 Task: Look products from Market Corner.
Action: Mouse moved to (34, 370)
Screenshot: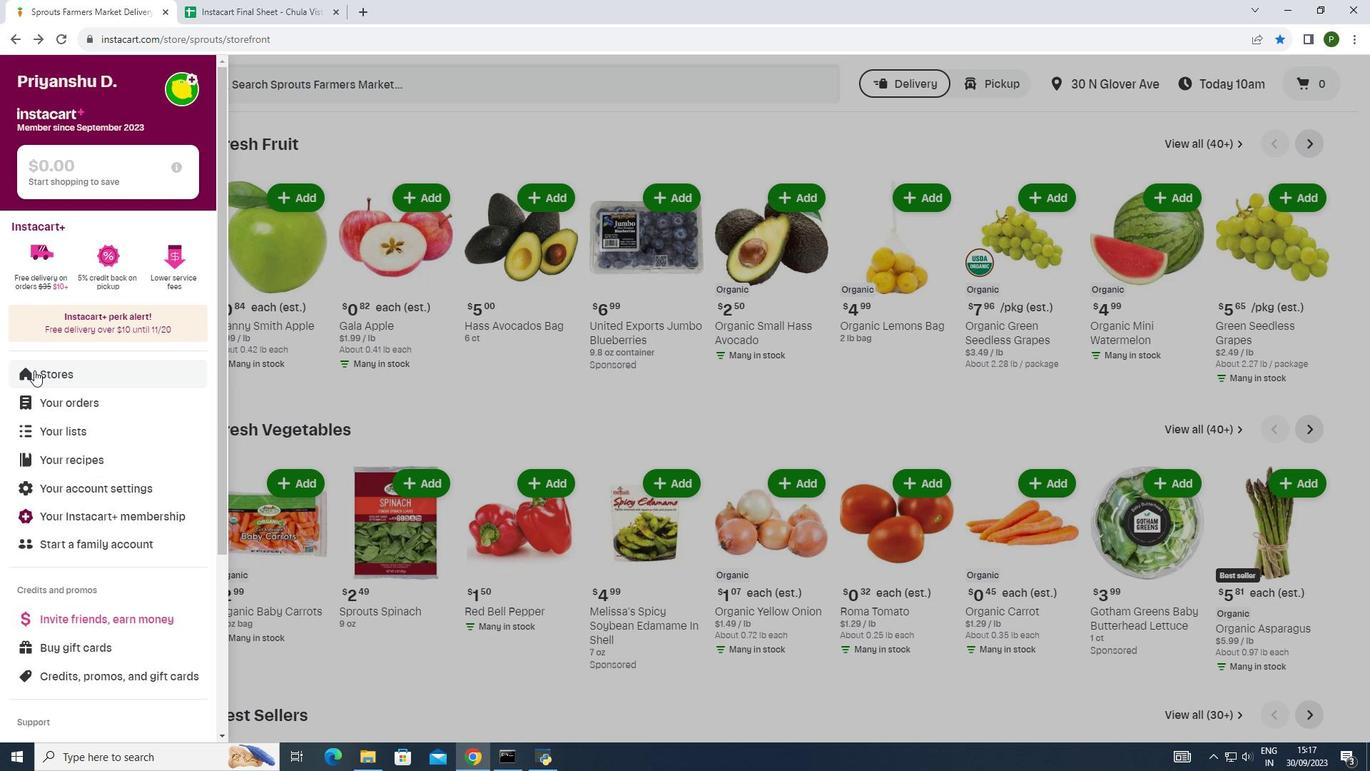 
Action: Mouse pressed left at (34, 370)
Screenshot: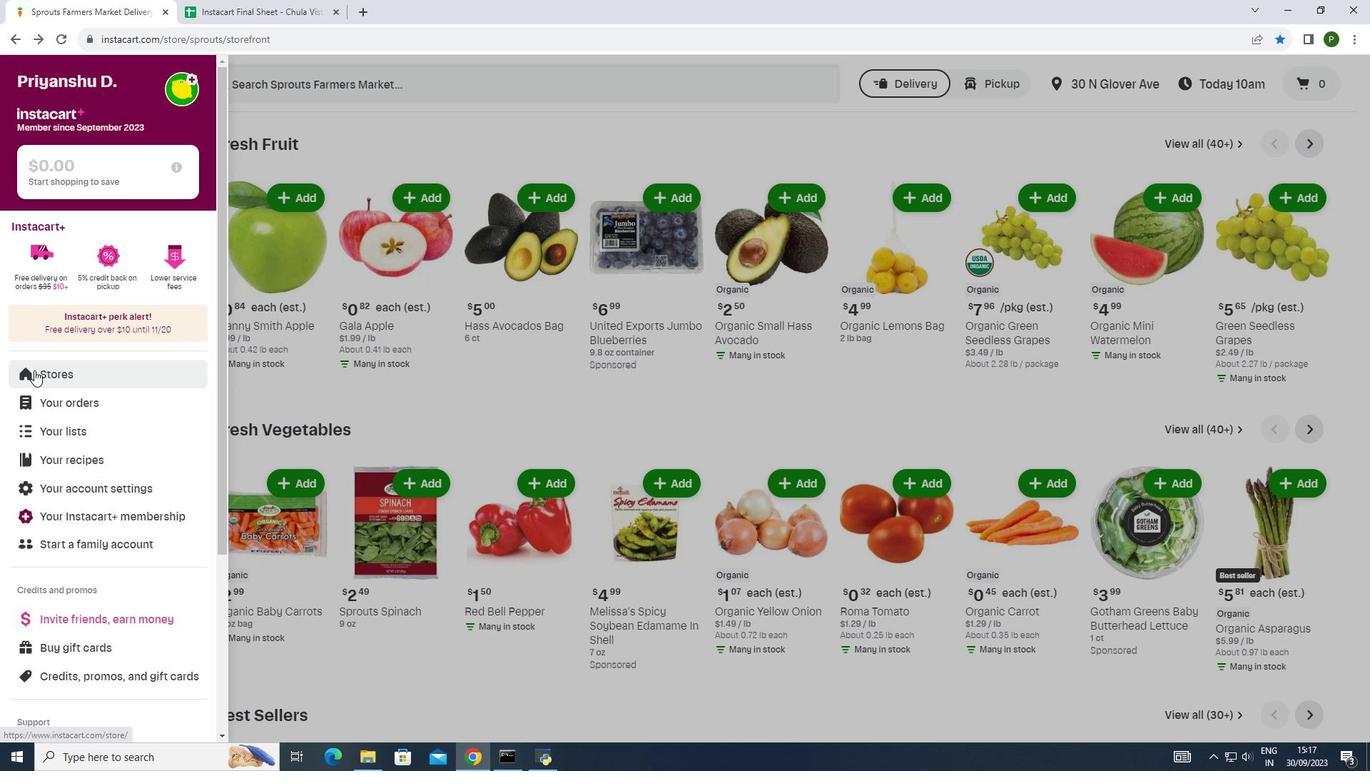 
Action: Mouse moved to (324, 145)
Screenshot: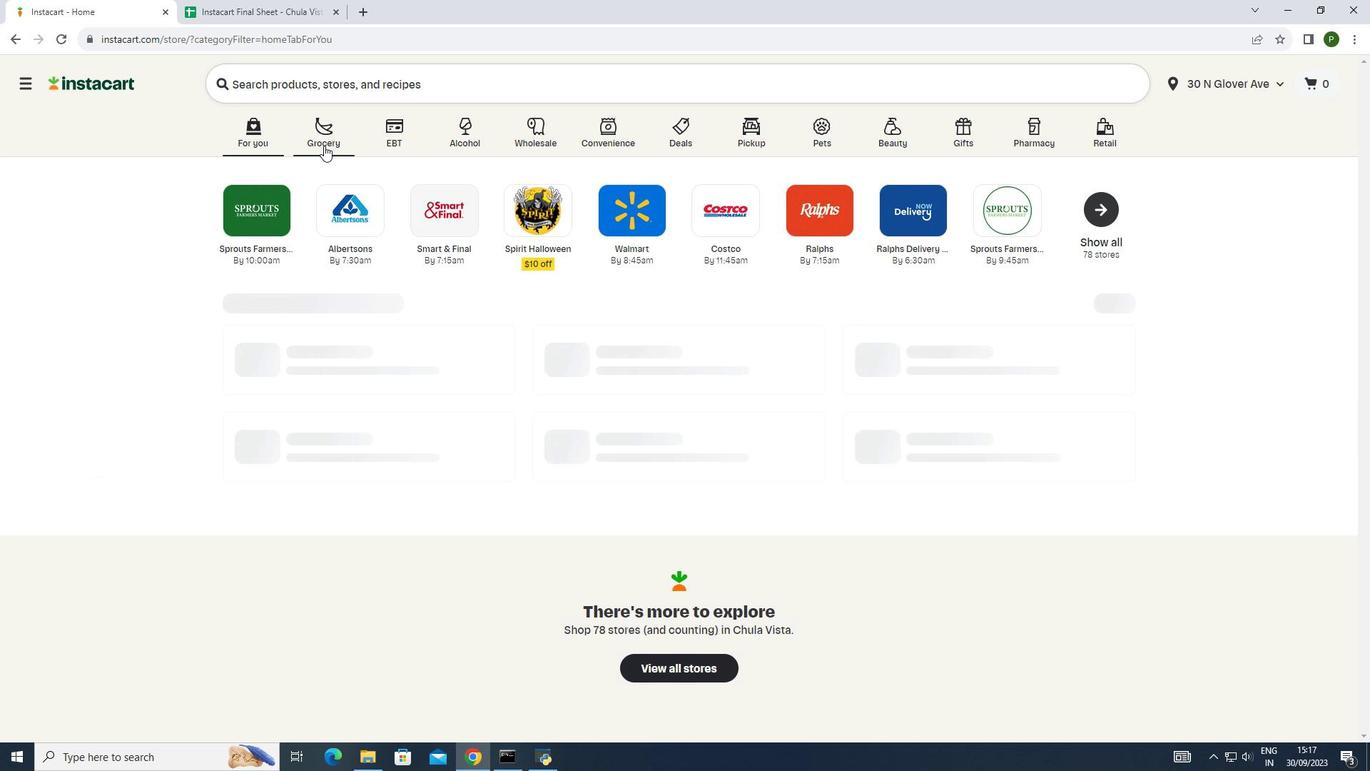 
Action: Mouse pressed left at (324, 145)
Screenshot: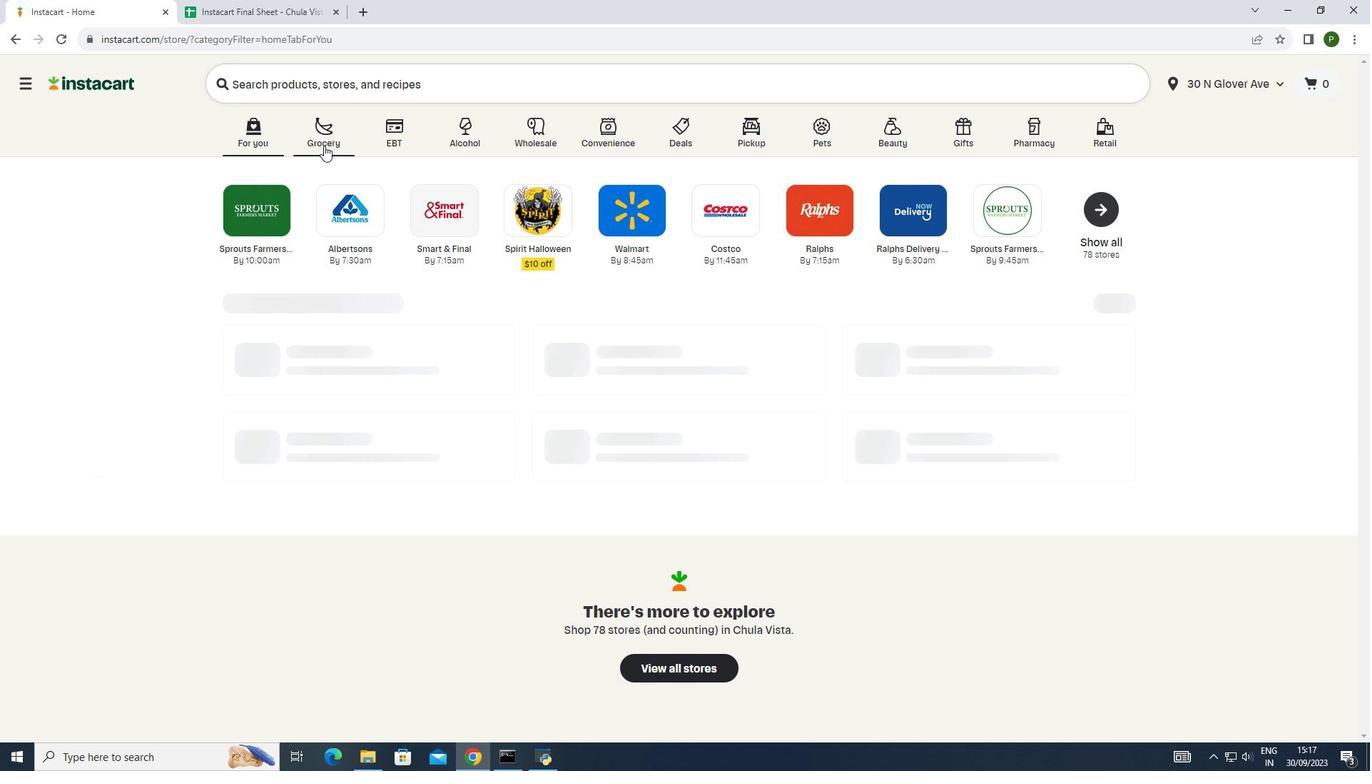 
Action: Mouse moved to (718, 226)
Screenshot: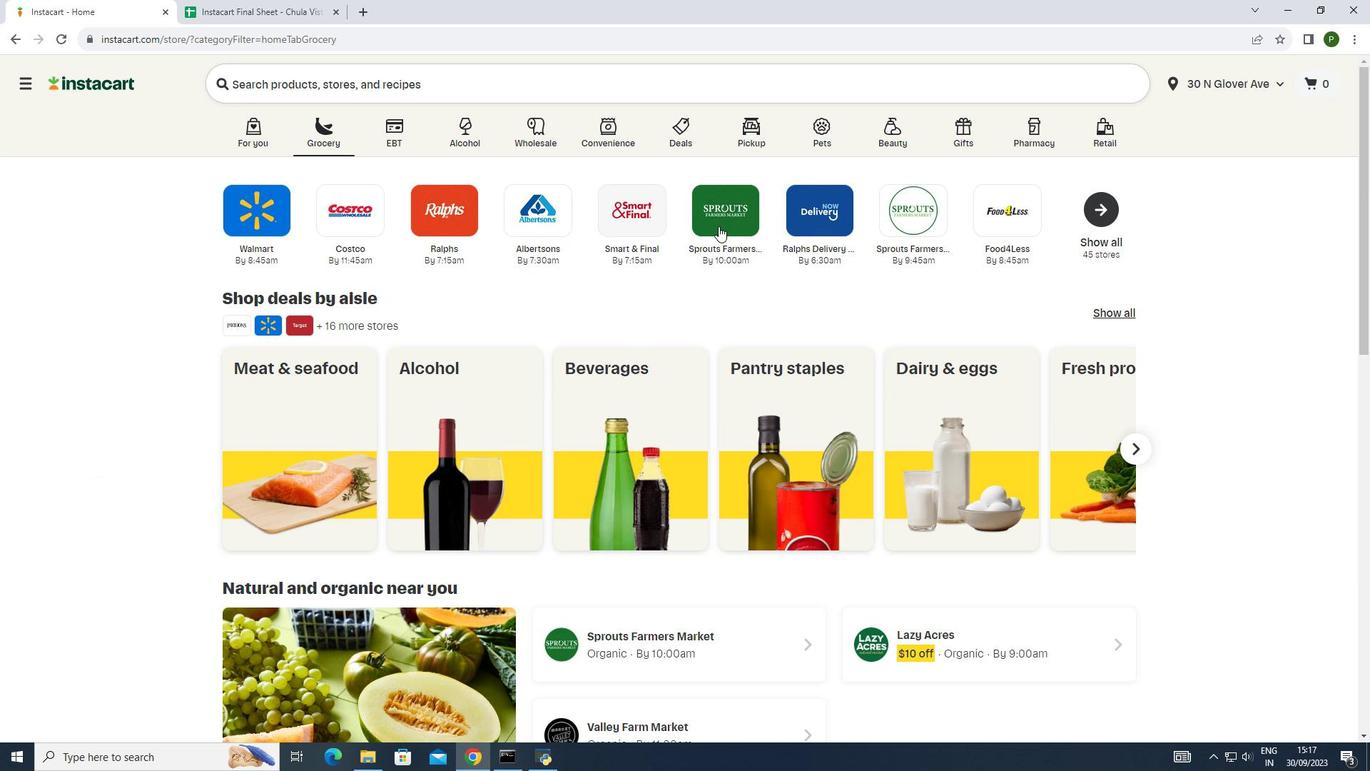 
Action: Mouse pressed left at (718, 226)
Screenshot: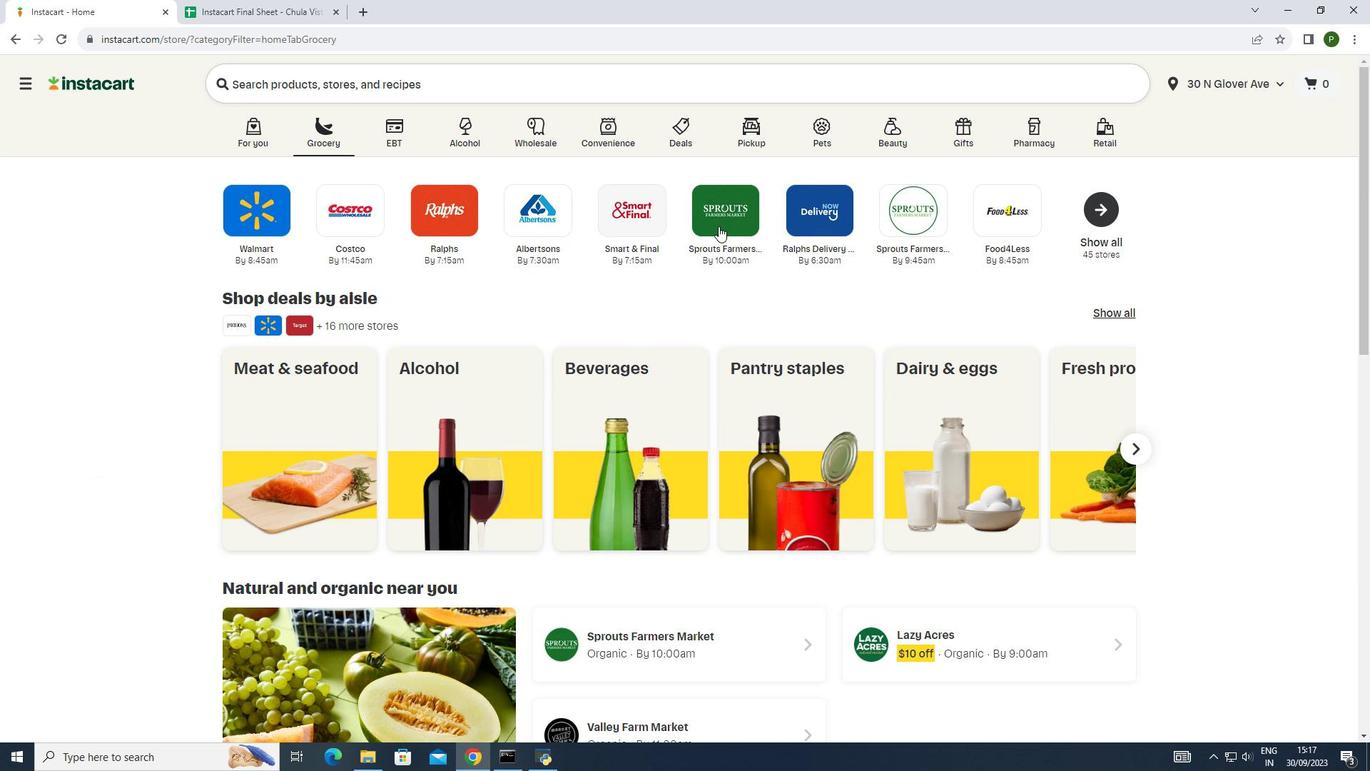 
Action: Mouse moved to (90, 386)
Screenshot: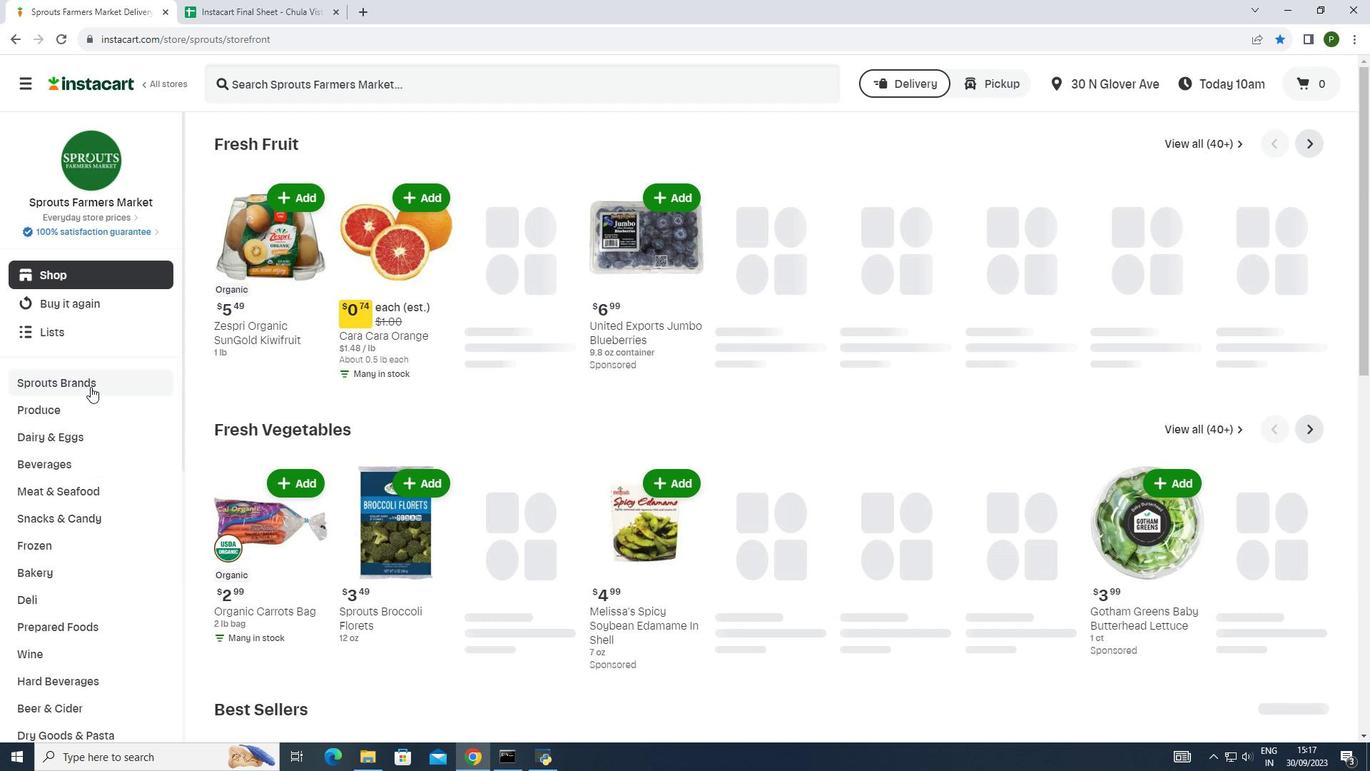 
Action: Mouse pressed left at (90, 386)
Screenshot: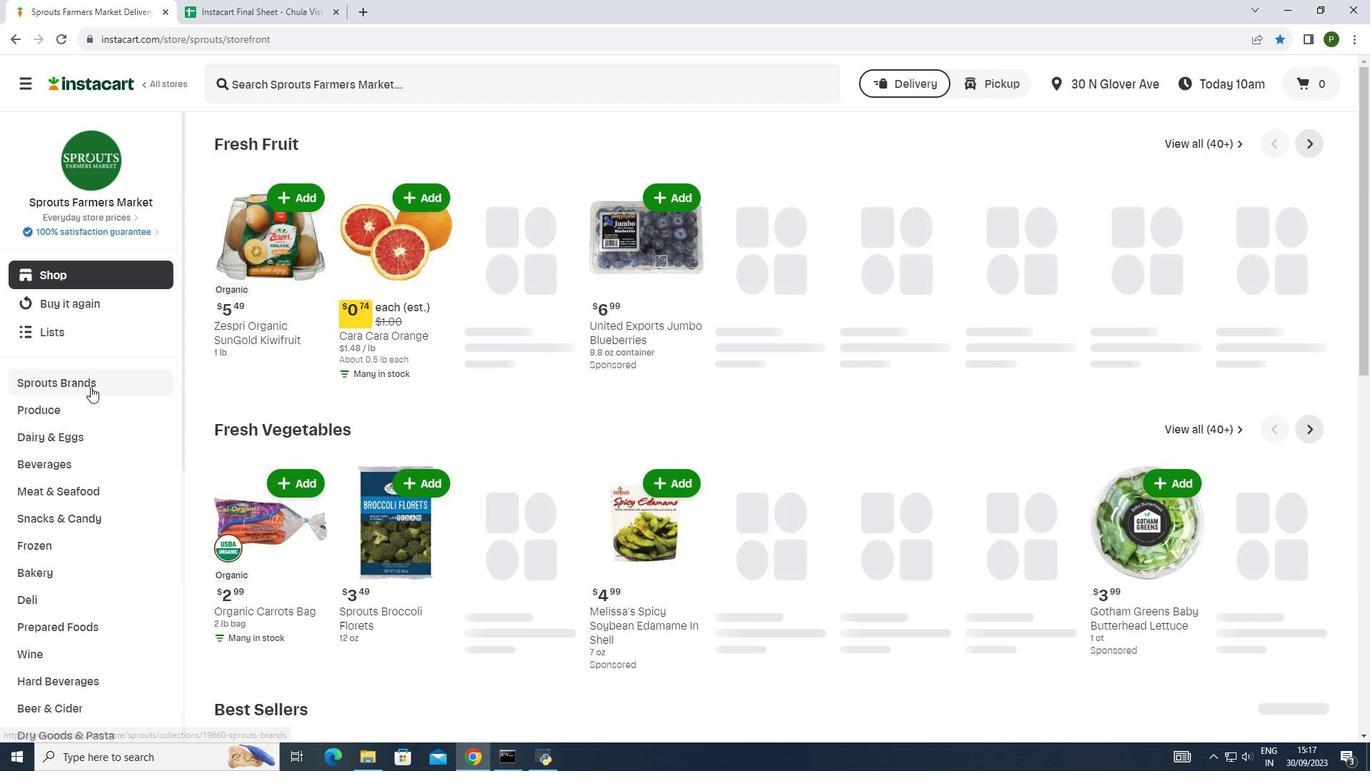 
Action: Mouse moved to (57, 414)
Screenshot: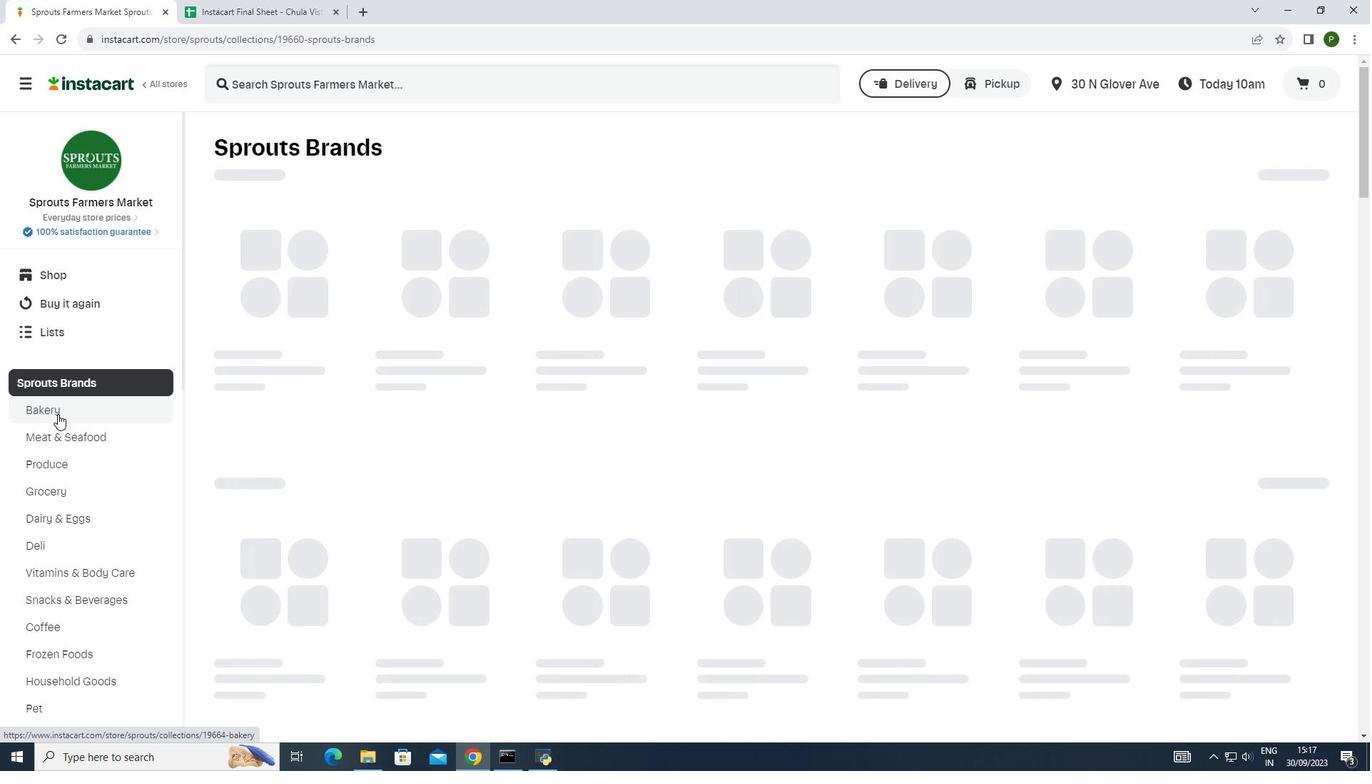 
Action: Mouse pressed left at (57, 414)
Screenshot: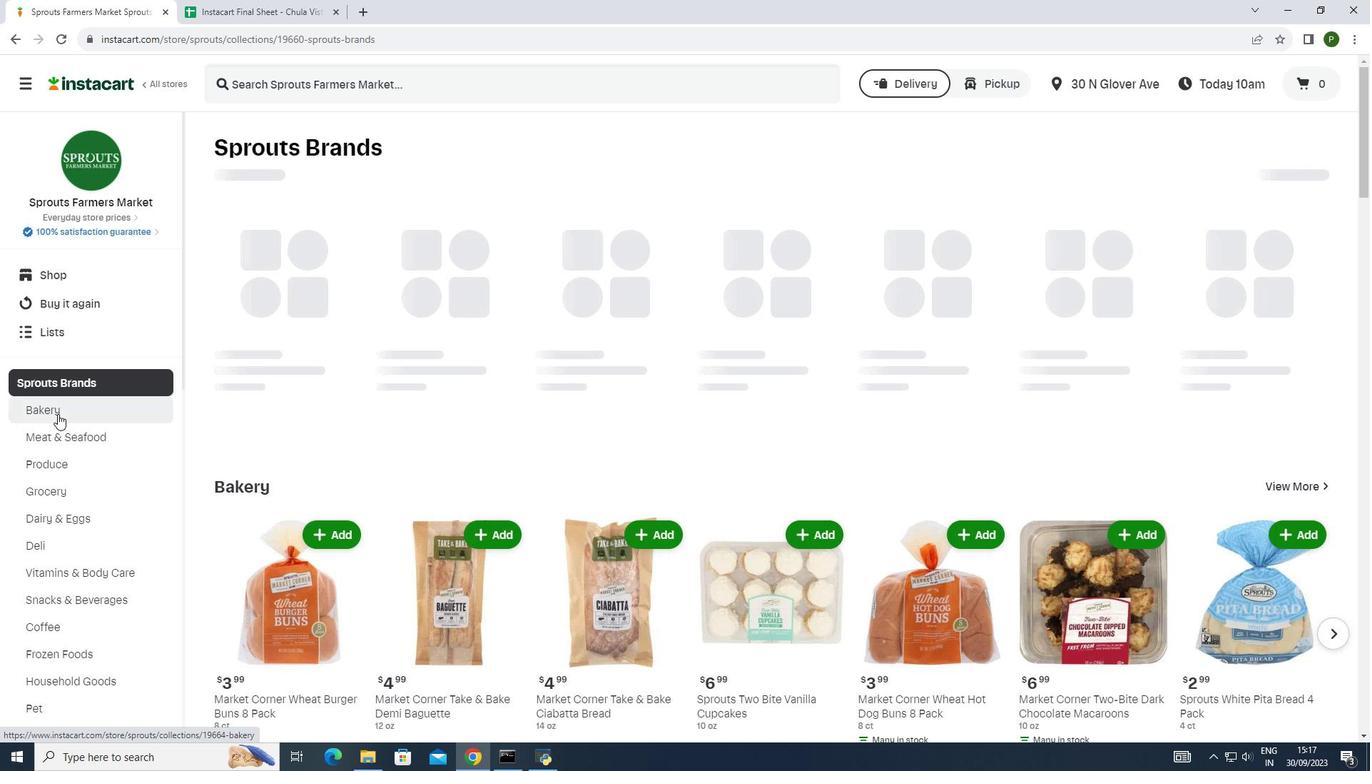 
Action: Mouse moved to (389, 179)
Screenshot: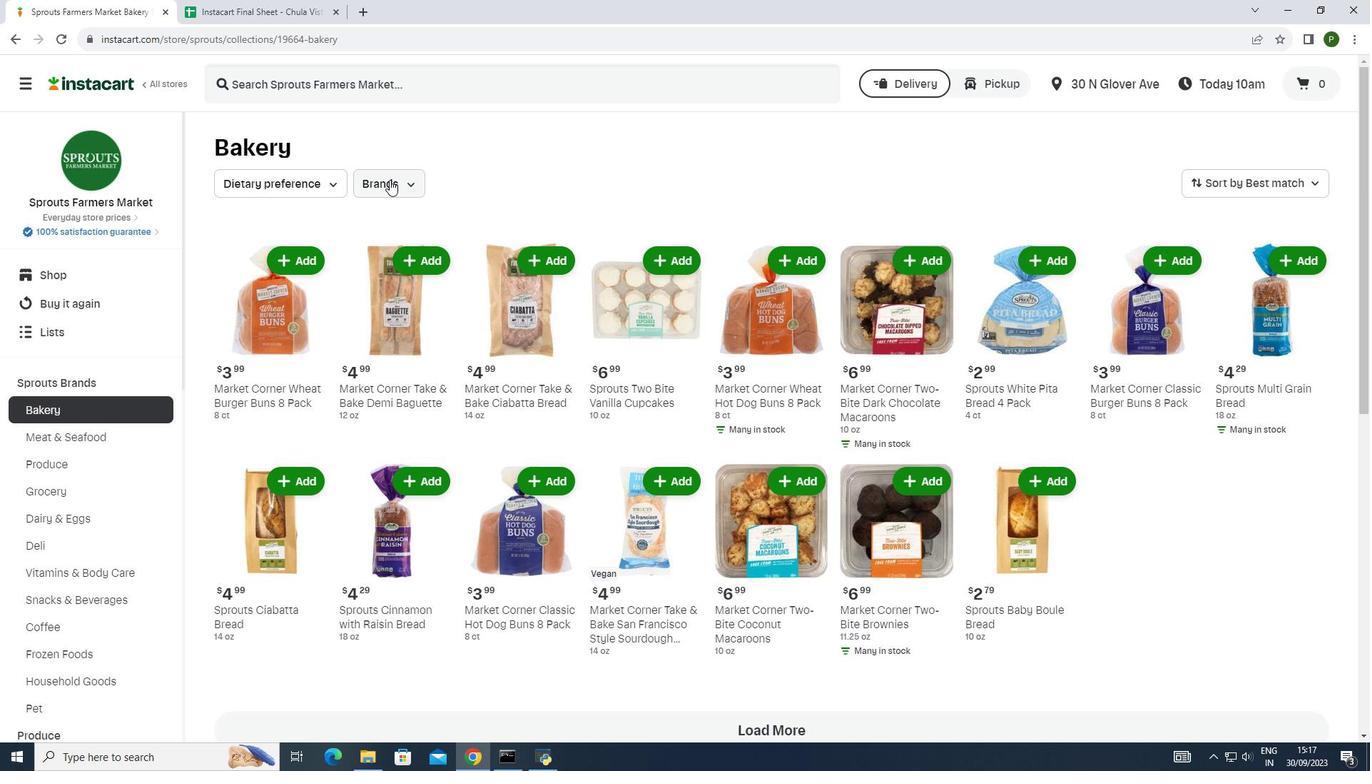 
Action: Mouse pressed left at (389, 179)
Screenshot: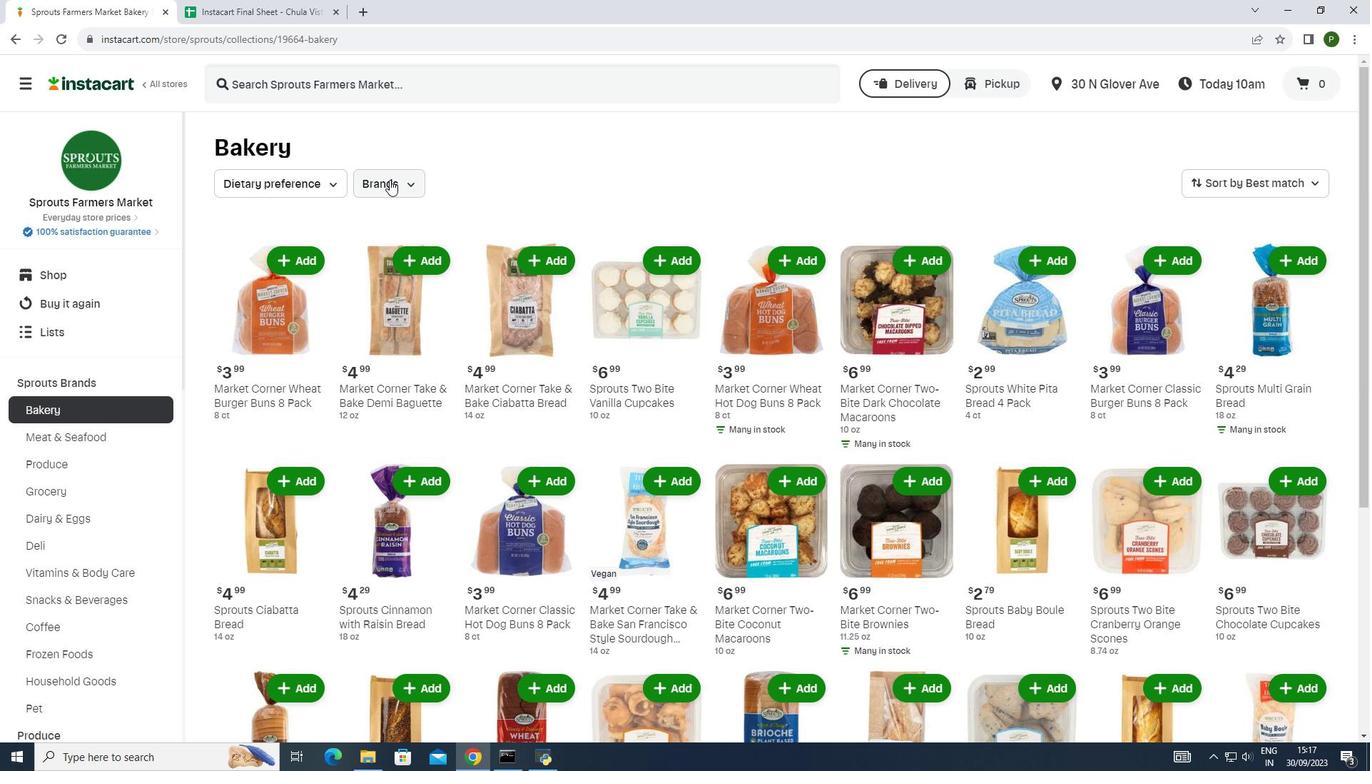 
Action: Mouse moved to (406, 292)
Screenshot: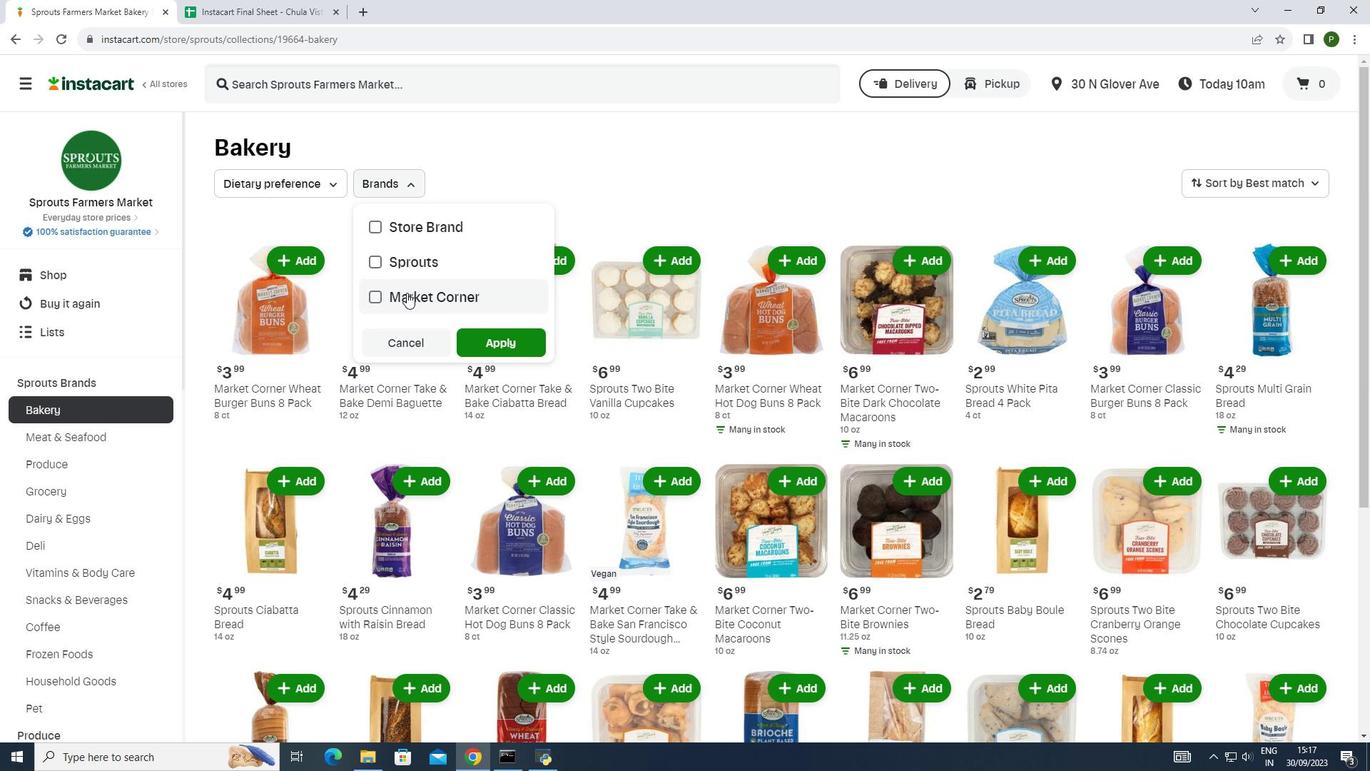 
Action: Mouse pressed left at (406, 292)
Screenshot: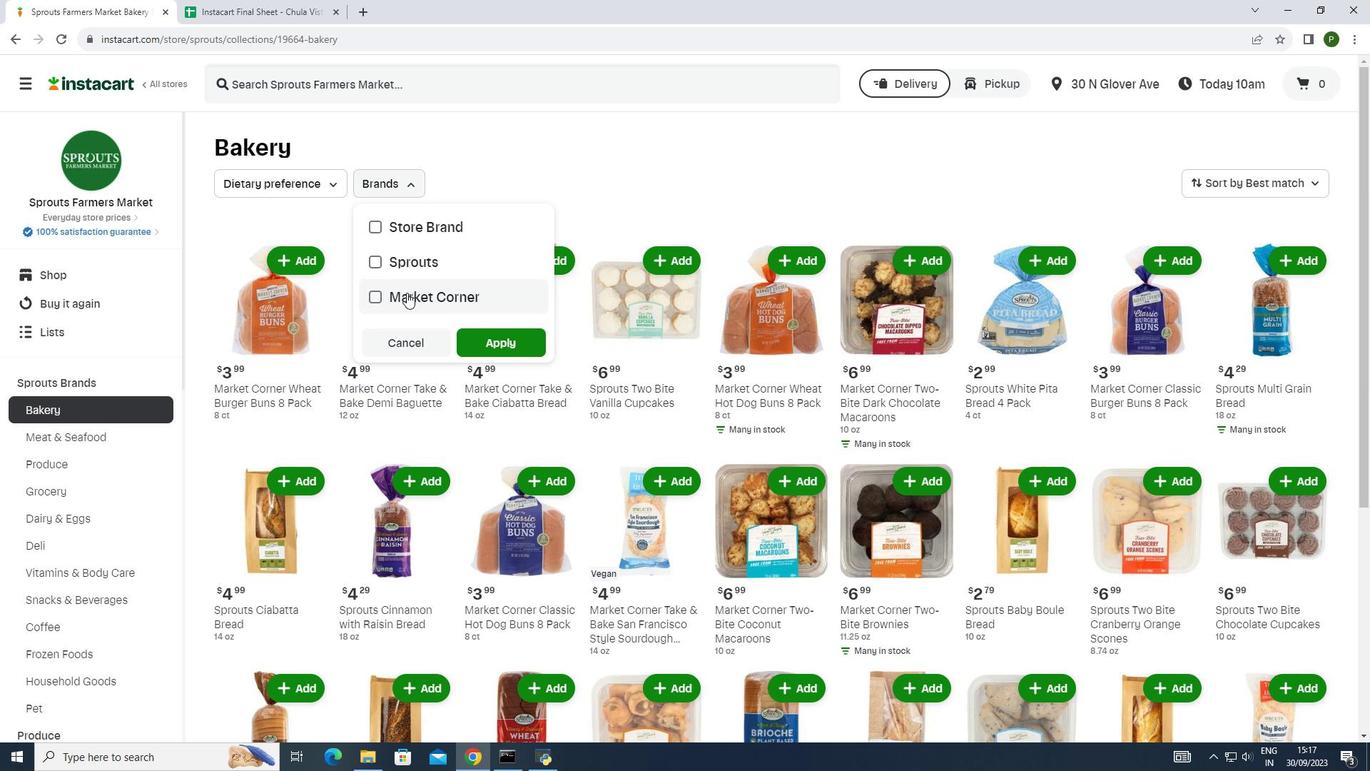 
Action: Mouse moved to (492, 334)
Screenshot: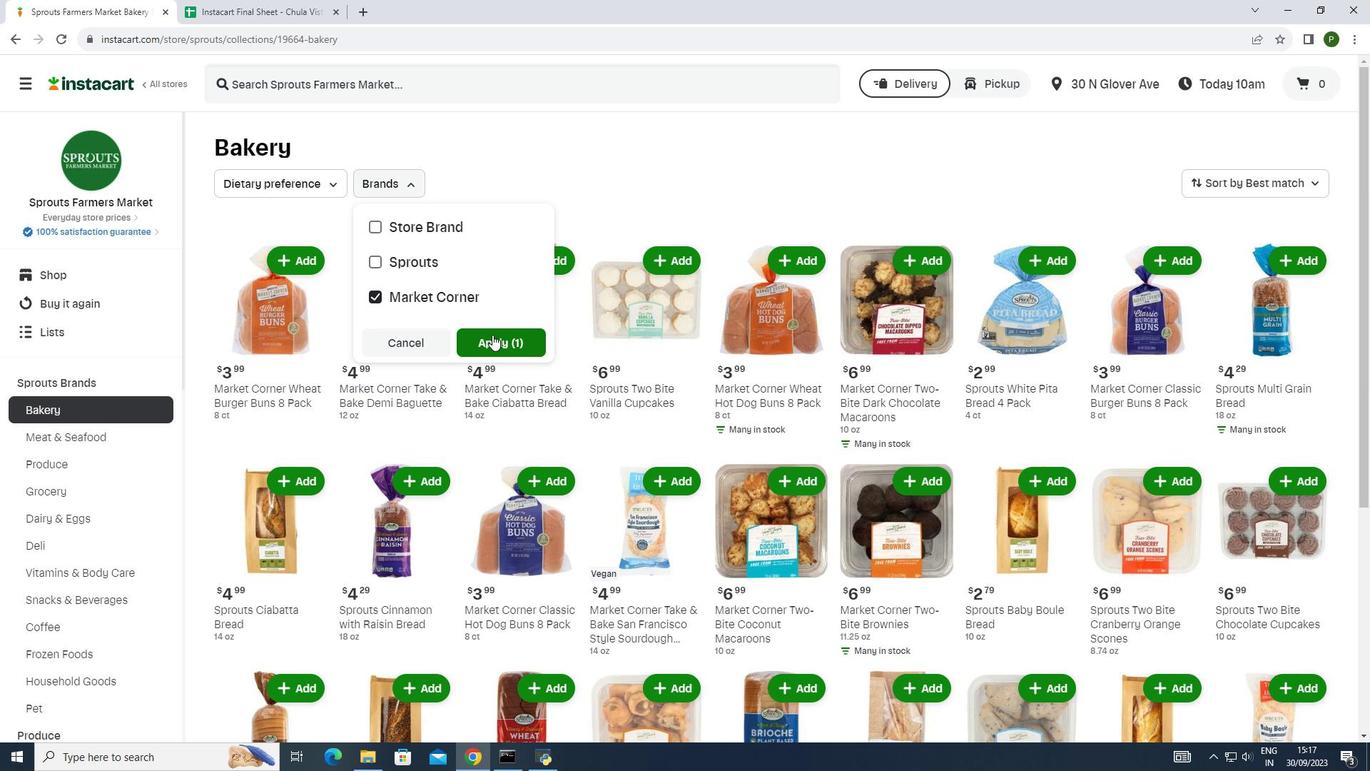 
Action: Mouse pressed left at (492, 334)
Screenshot: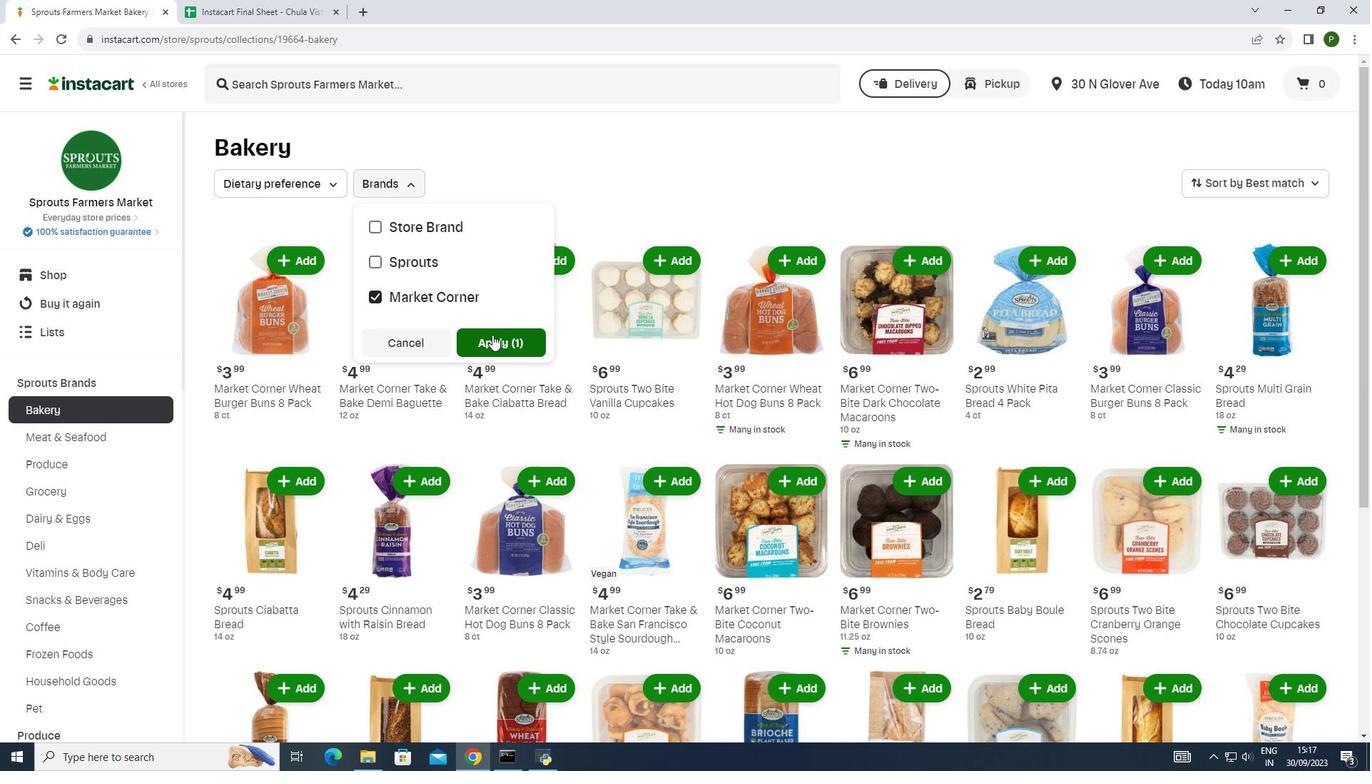 
Action: Mouse moved to (92, 360)
Screenshot: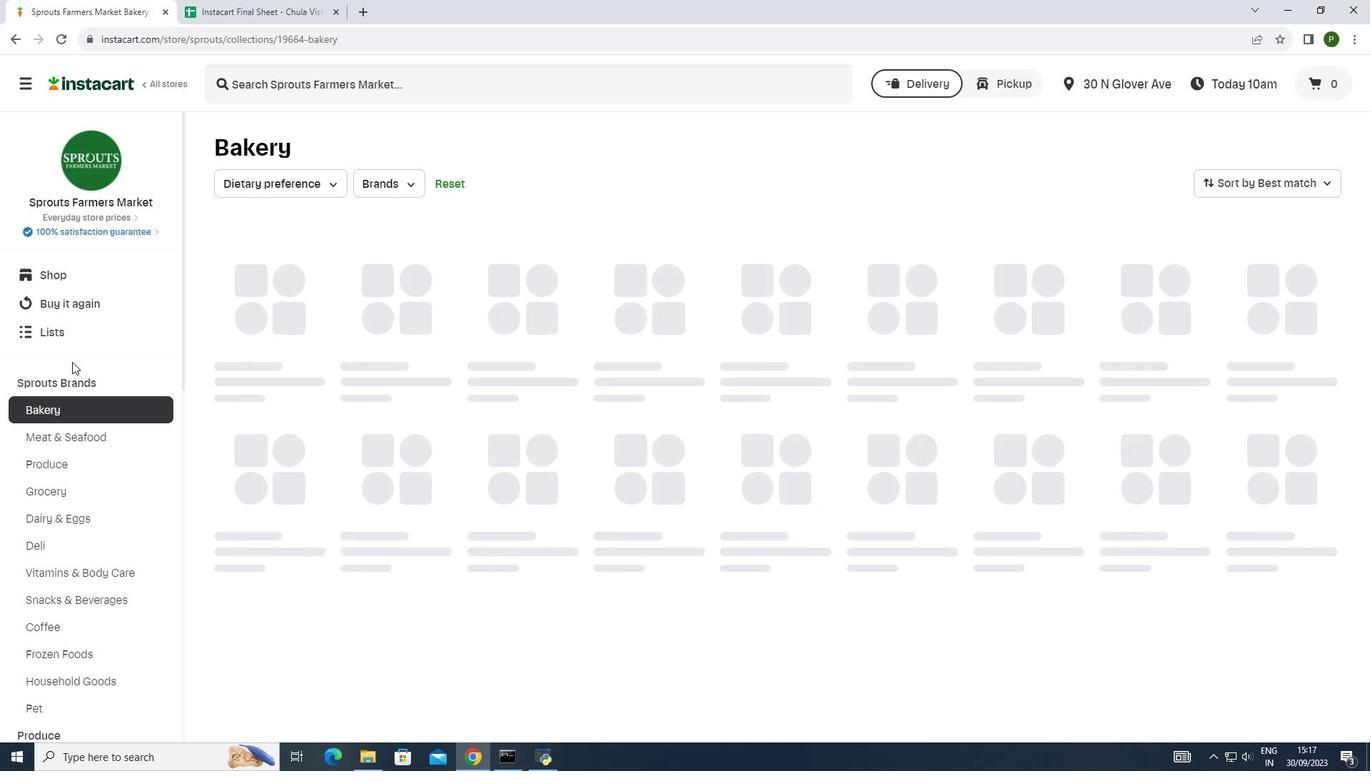 
